 Task: Create a task  Develop a new online tool for online course scheduling , assign it to team member softage.3@softage.net in the project BoostPro and update the status of the task to  At Risk , set the priority of the task to Medium
Action: Mouse moved to (184, 279)
Screenshot: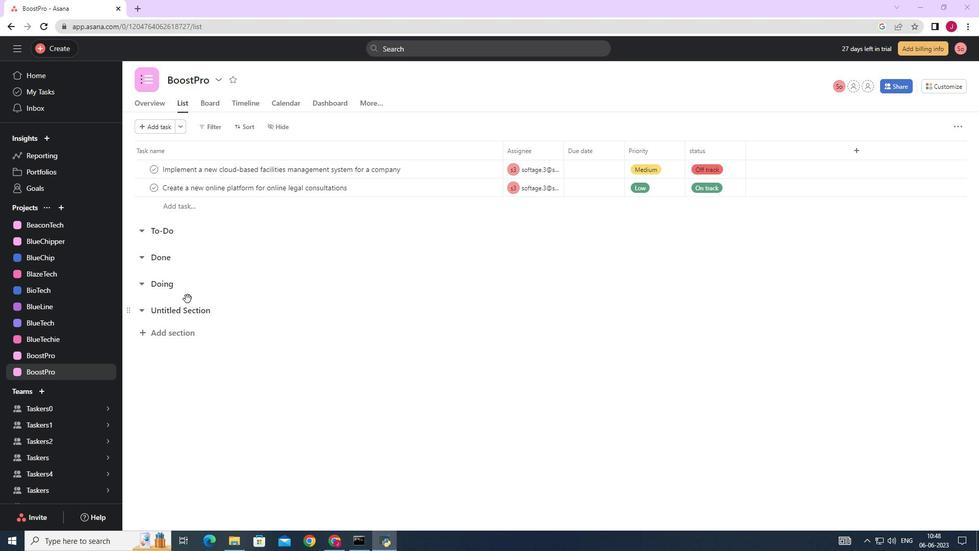 
Action: Mouse scrolled (186, 289) with delta (0, 0)
Screenshot: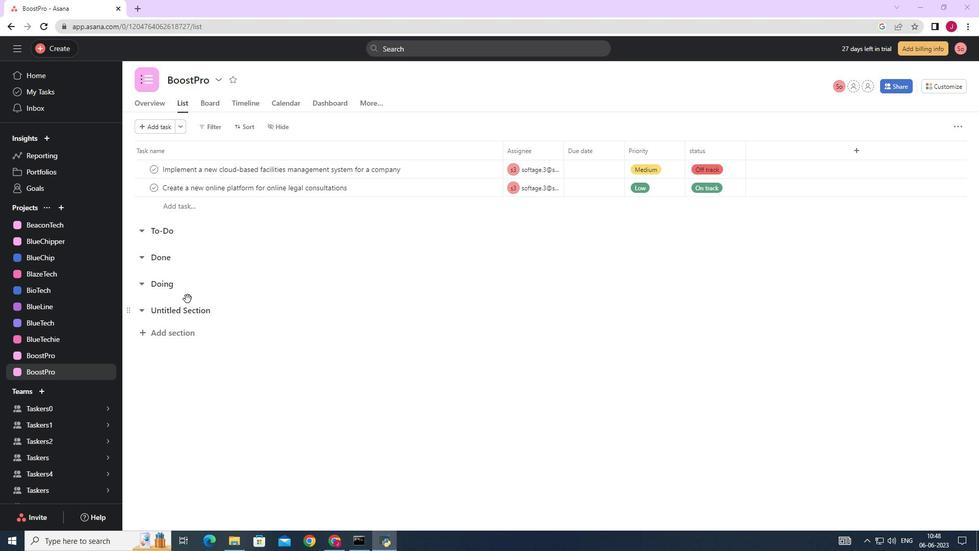 
Action: Mouse moved to (64, 48)
Screenshot: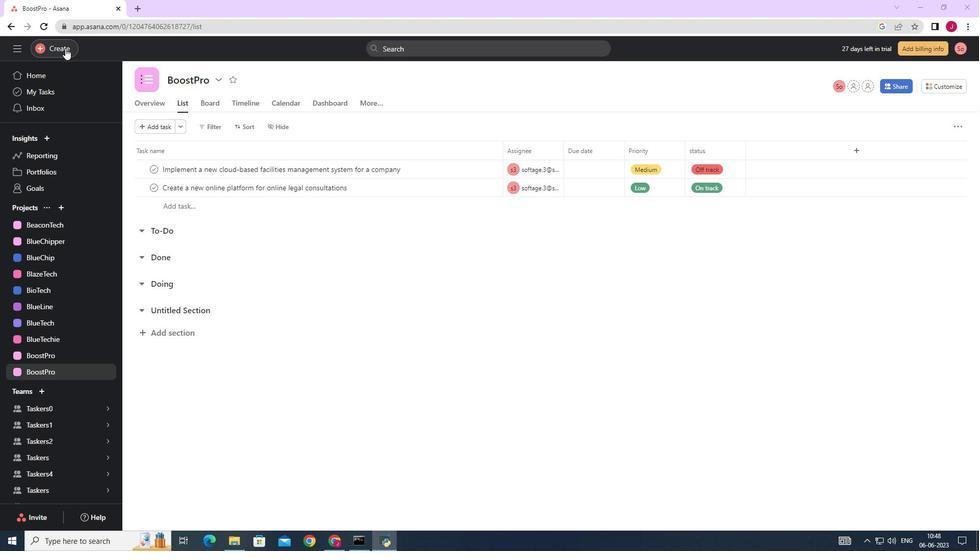 
Action: Mouse pressed left at (64, 48)
Screenshot: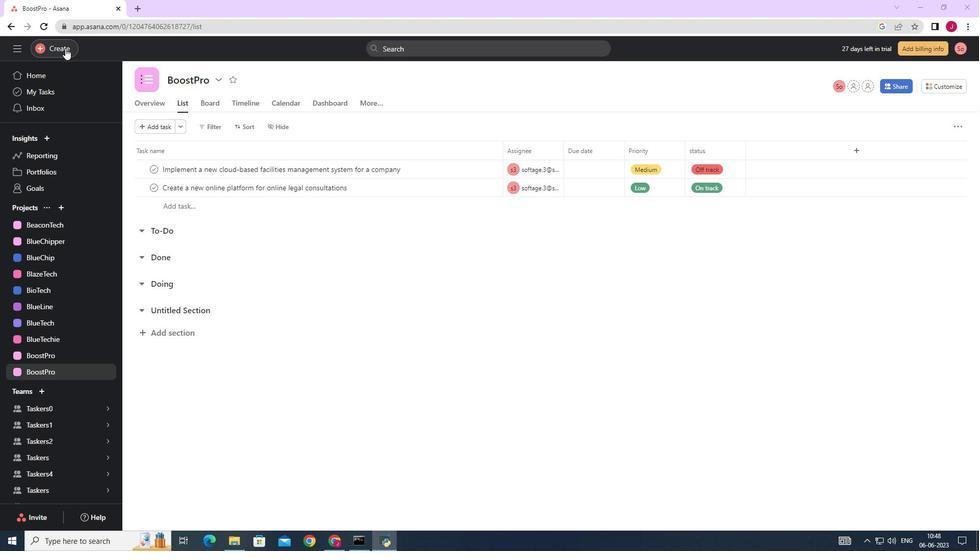 
Action: Mouse moved to (136, 50)
Screenshot: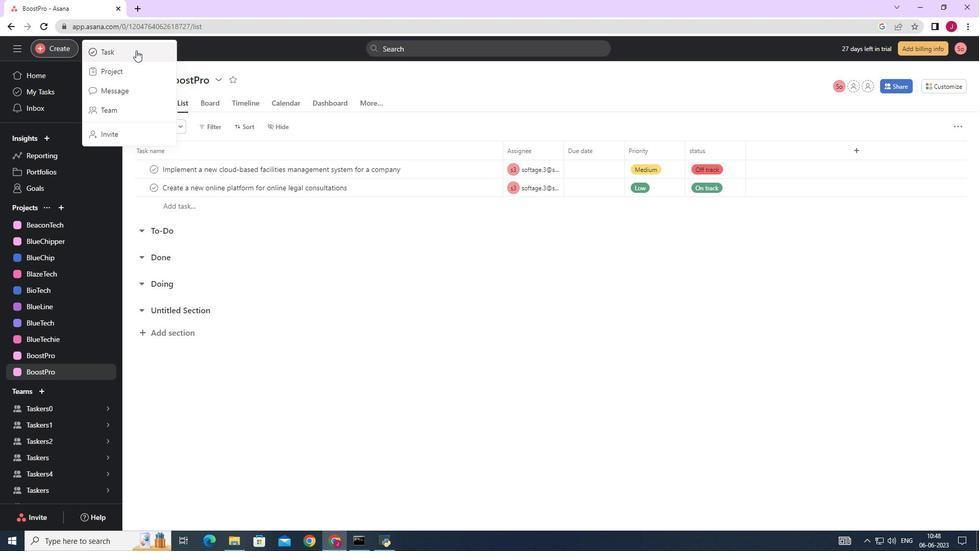 
Action: Mouse pressed left at (136, 50)
Screenshot: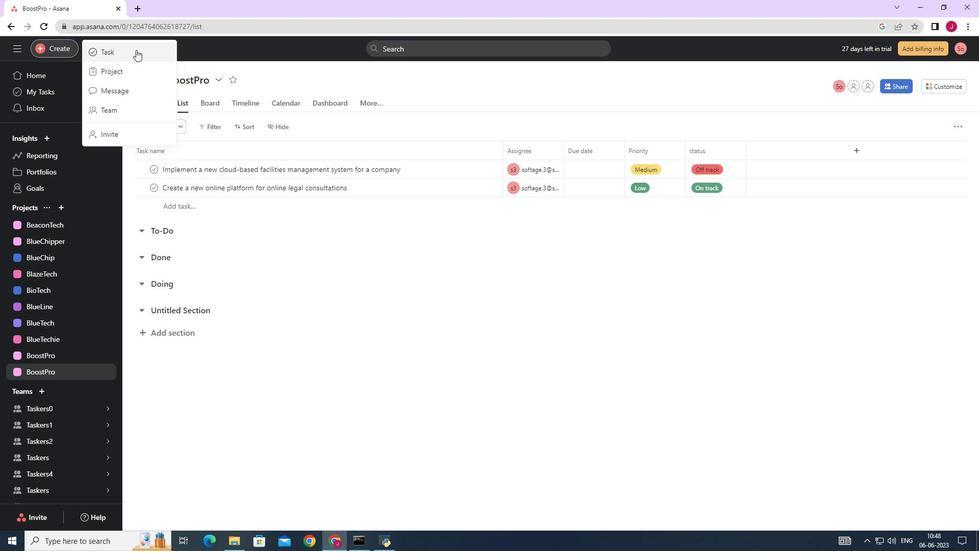 
Action: Mouse moved to (779, 336)
Screenshot: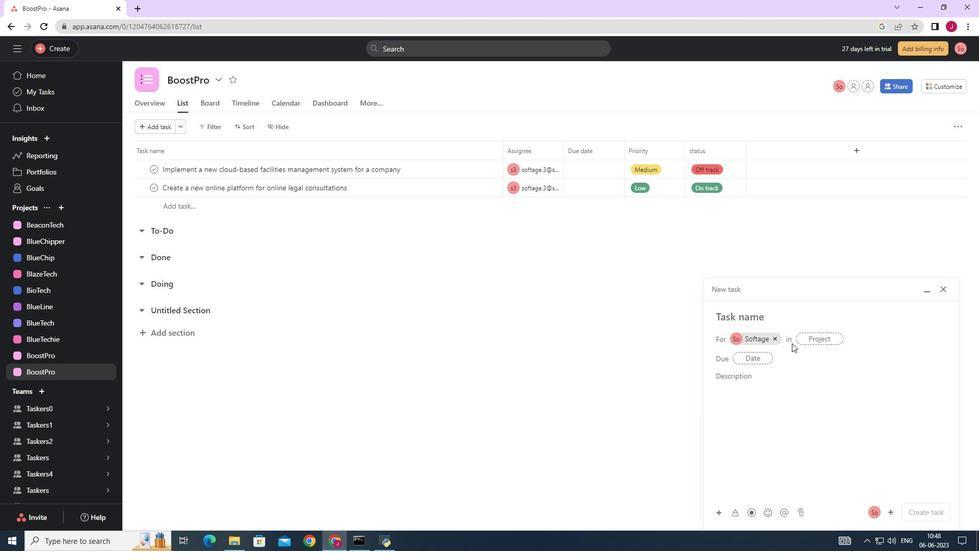 
Action: Mouse pressed left at (779, 336)
Screenshot: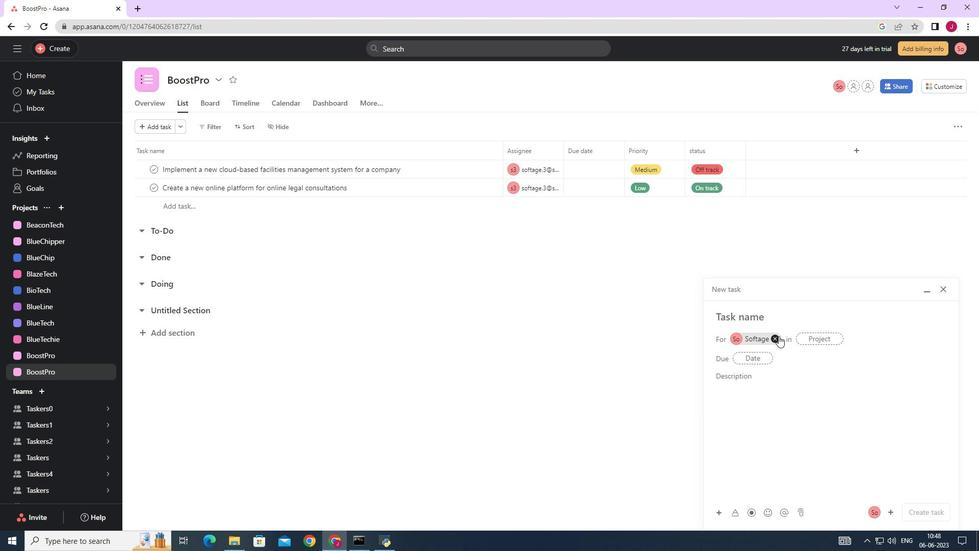 
Action: Mouse moved to (744, 318)
Screenshot: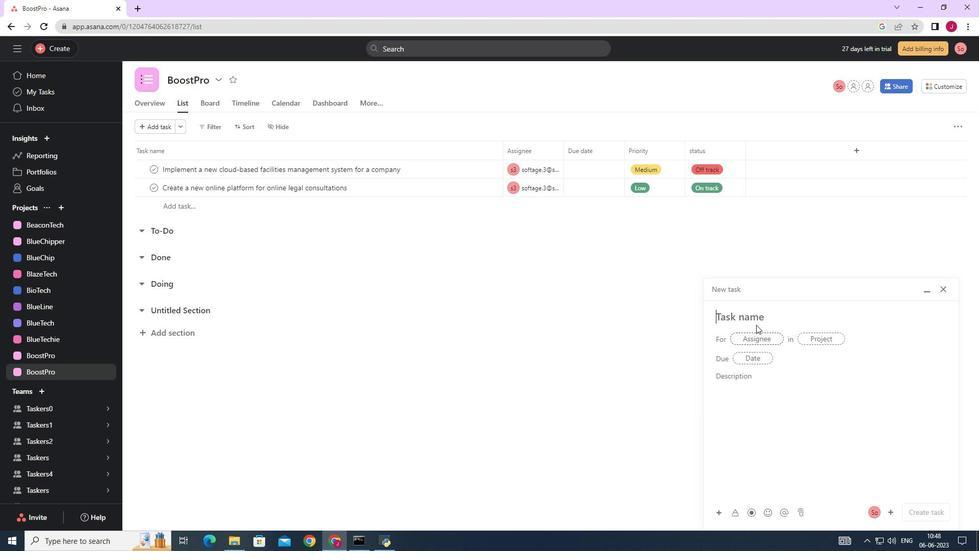 
Action: Mouse pressed left at (744, 318)
Screenshot: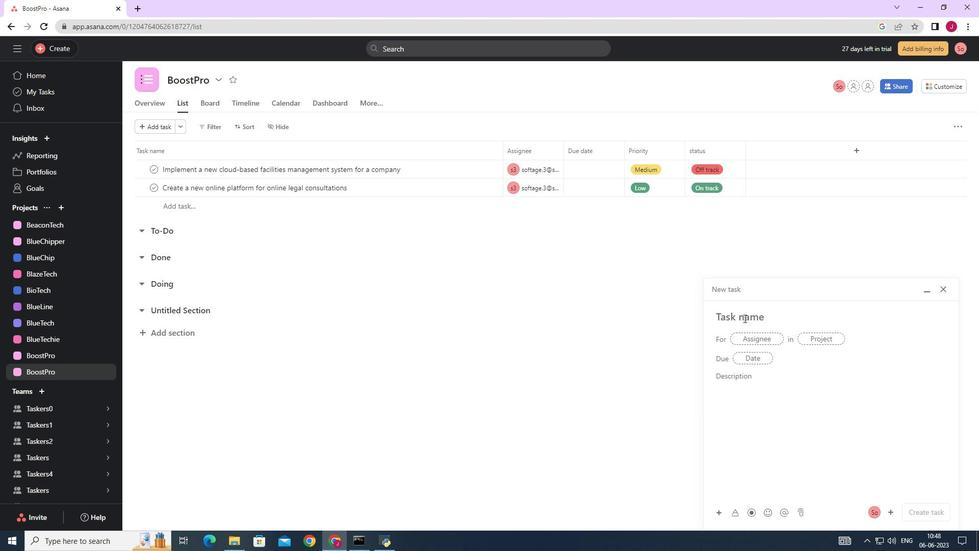 
Action: Mouse moved to (743, 320)
Screenshot: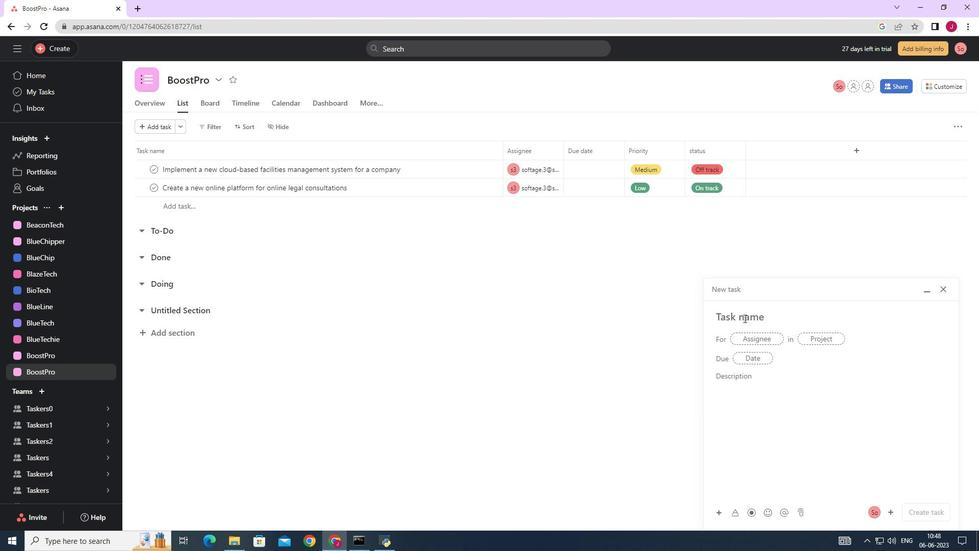 
Action: Key pressed <Key.caps_lock>D<Key.caps_lock>evelop<Key.space>a<Key.space>new<Key.space>online<Key.space>tool<Key.space>for<Key.space>online<Key.space>course<Key.space>scheduling<Key.space>
Screenshot: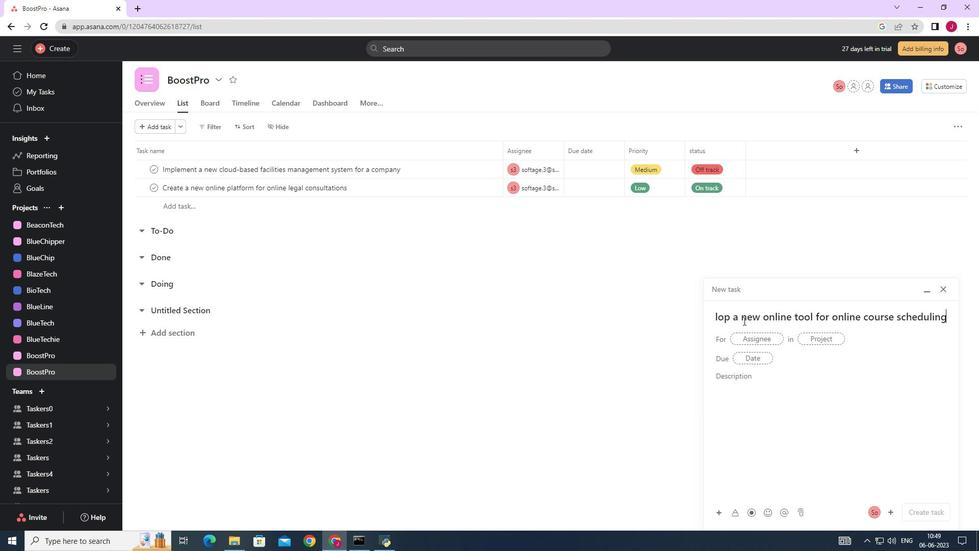 
Action: Mouse moved to (755, 337)
Screenshot: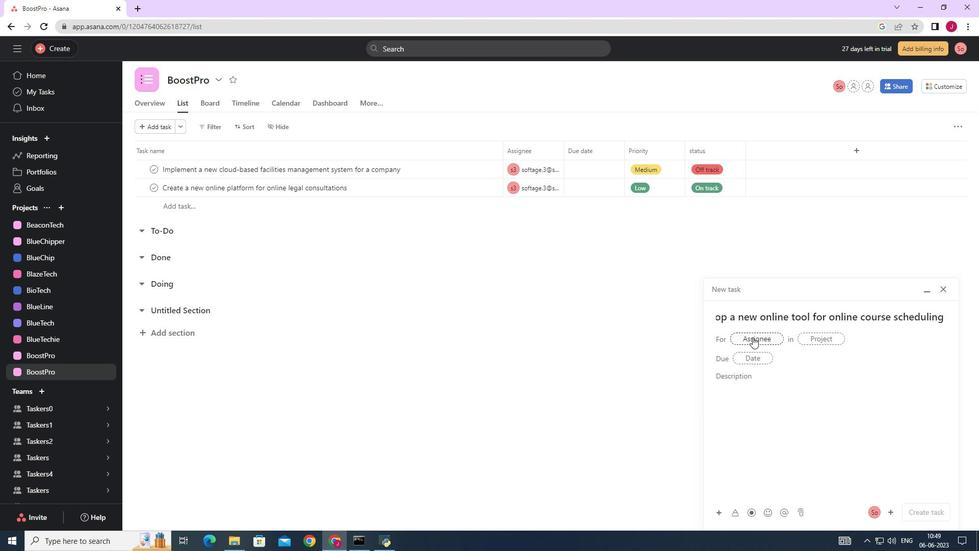 
Action: Mouse pressed left at (755, 337)
Screenshot: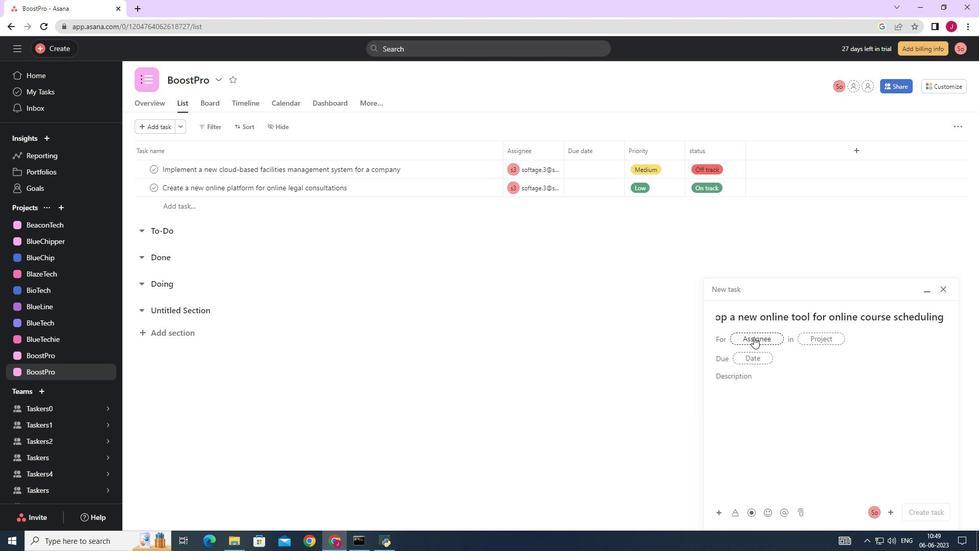 
Action: Mouse moved to (756, 337)
Screenshot: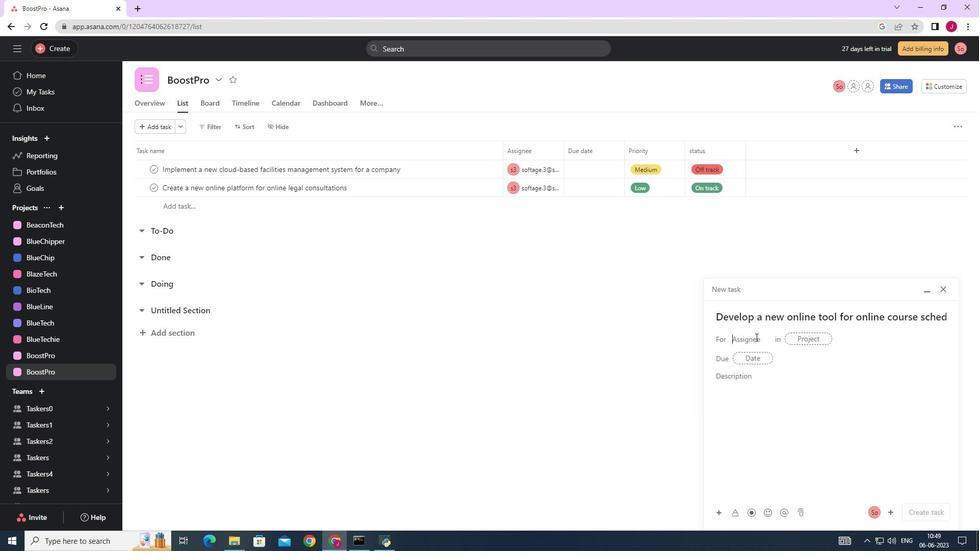 
Action: Key pressed softage.3
Screenshot: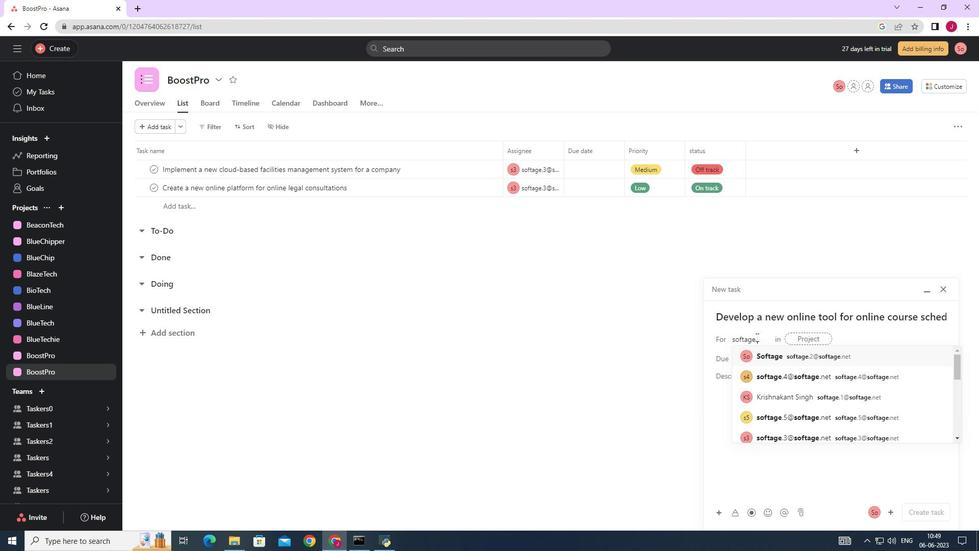 
Action: Mouse moved to (802, 351)
Screenshot: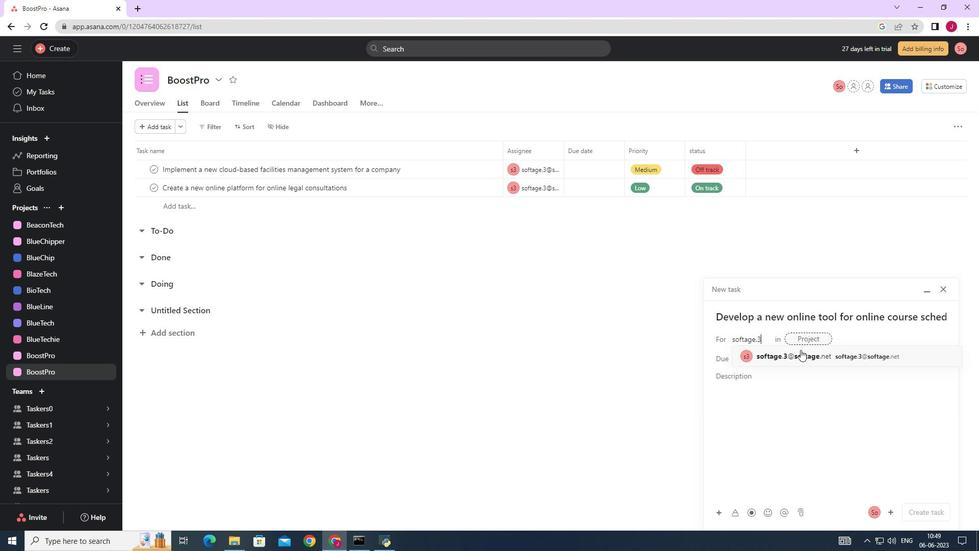 
Action: Mouse pressed left at (802, 351)
Screenshot: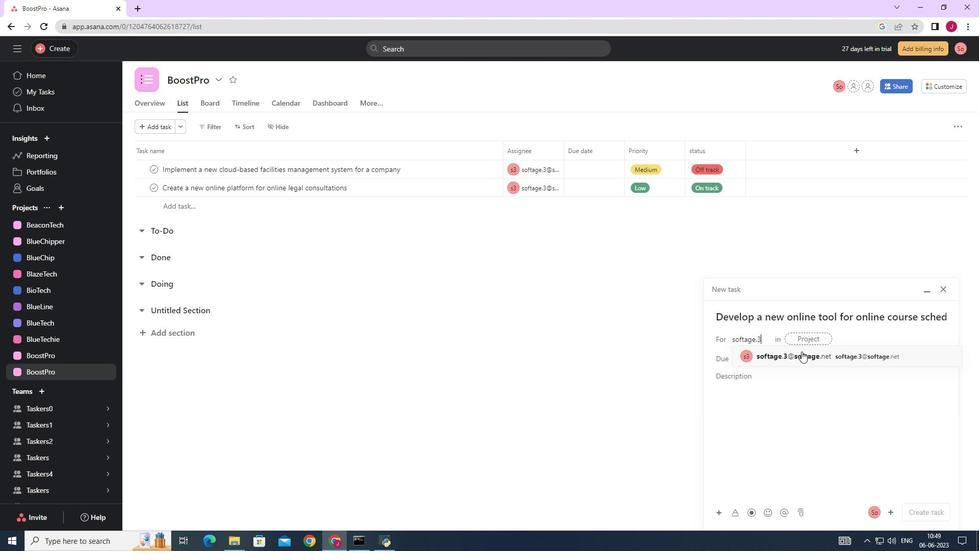 
Action: Mouse moved to (642, 355)
Screenshot: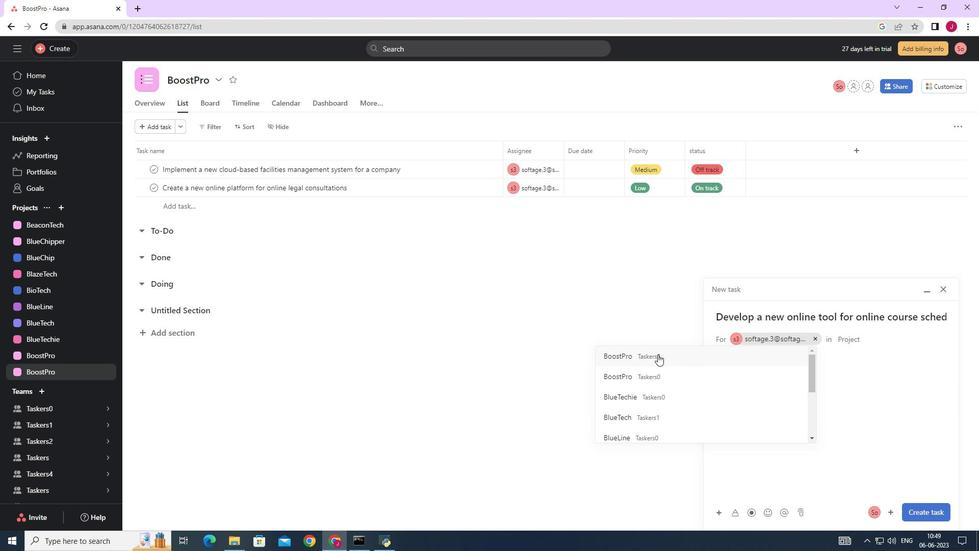 
Action: Mouse pressed left at (642, 355)
Screenshot: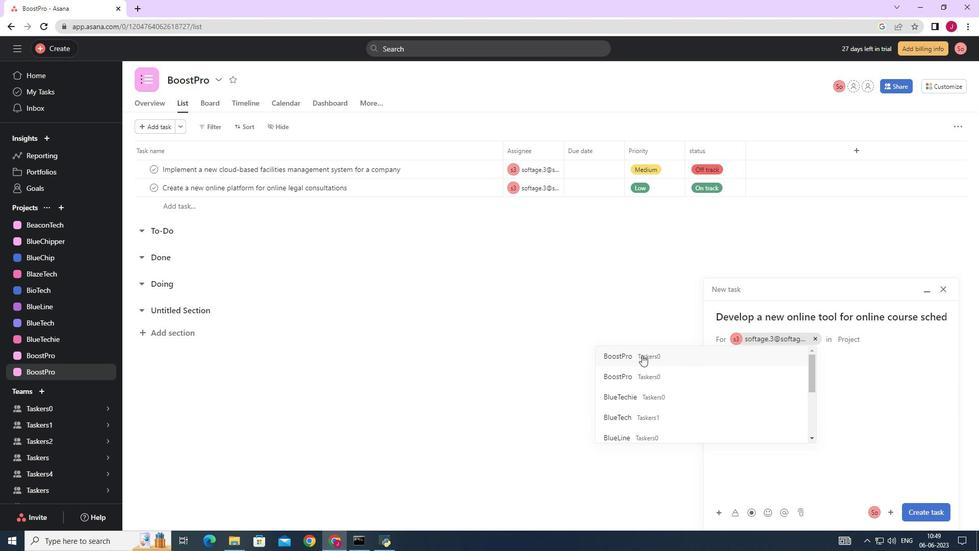 
Action: Mouse moved to (771, 379)
Screenshot: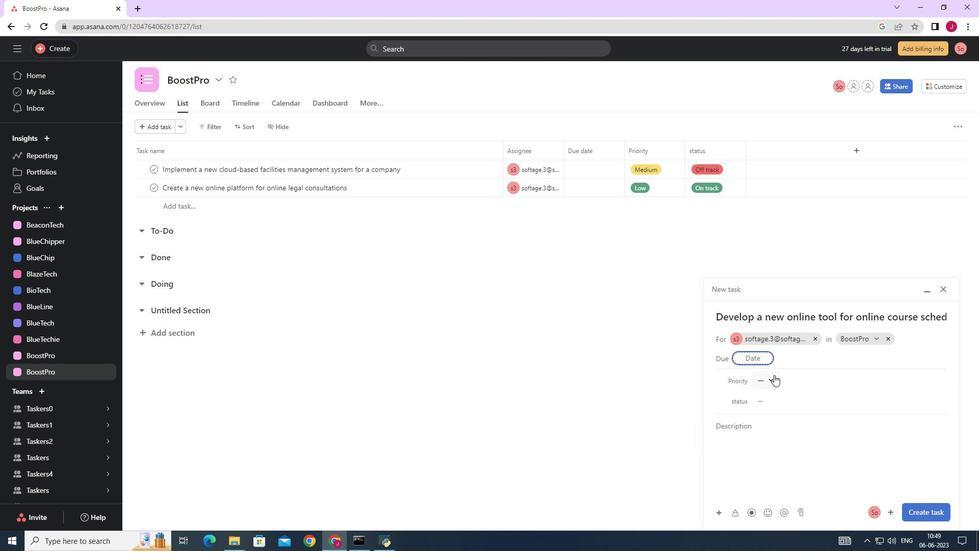 
Action: Mouse pressed left at (771, 379)
Screenshot: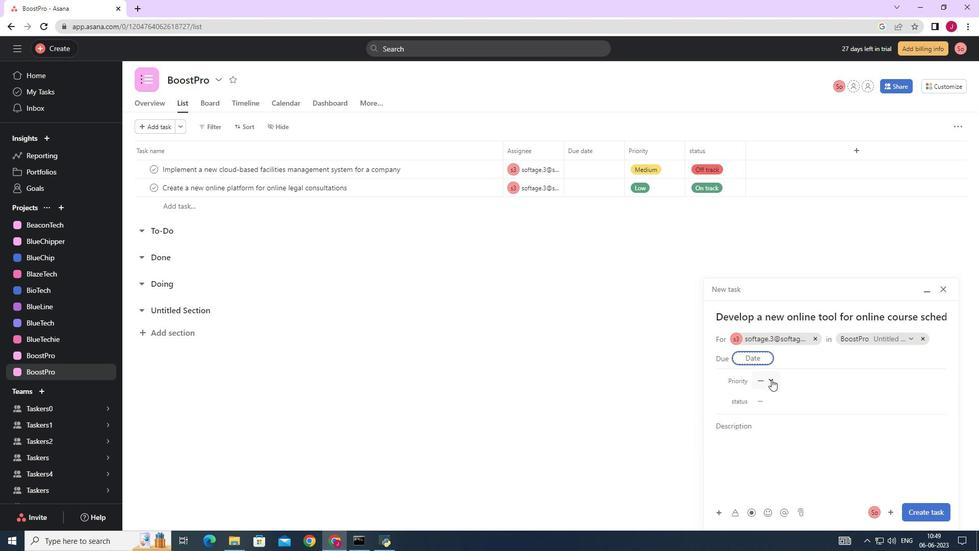 
Action: Mouse moved to (783, 428)
Screenshot: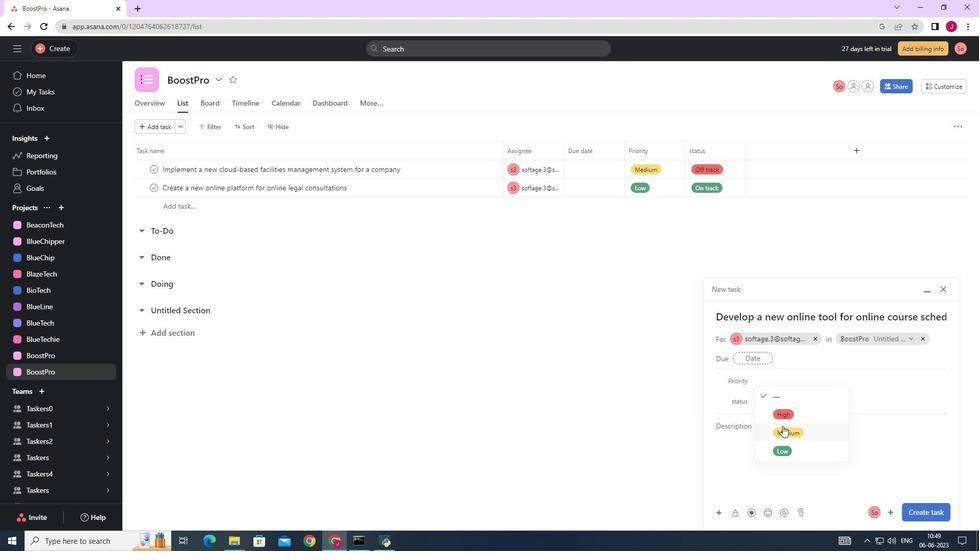 
Action: Mouse pressed left at (783, 428)
Screenshot: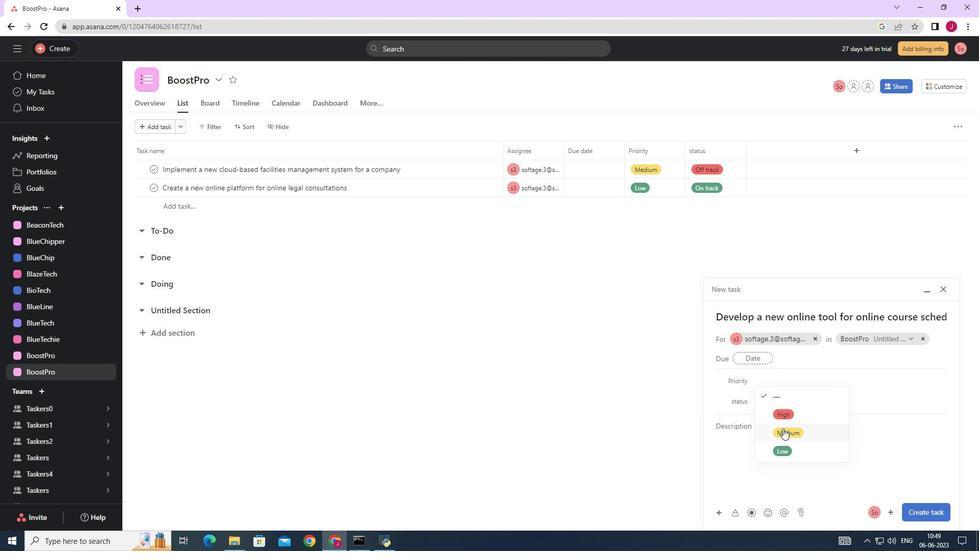 
Action: Mouse moved to (771, 399)
Screenshot: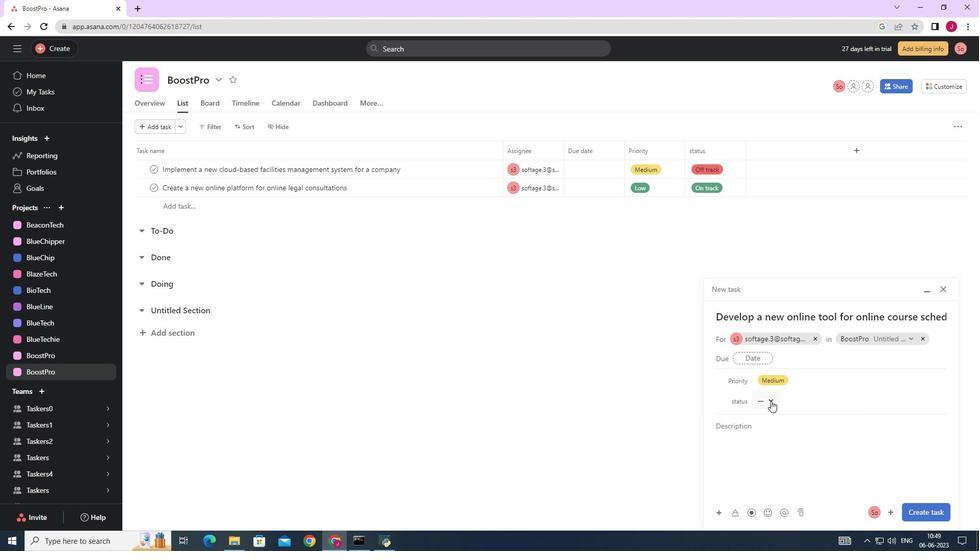 
Action: Mouse pressed left at (771, 399)
Screenshot: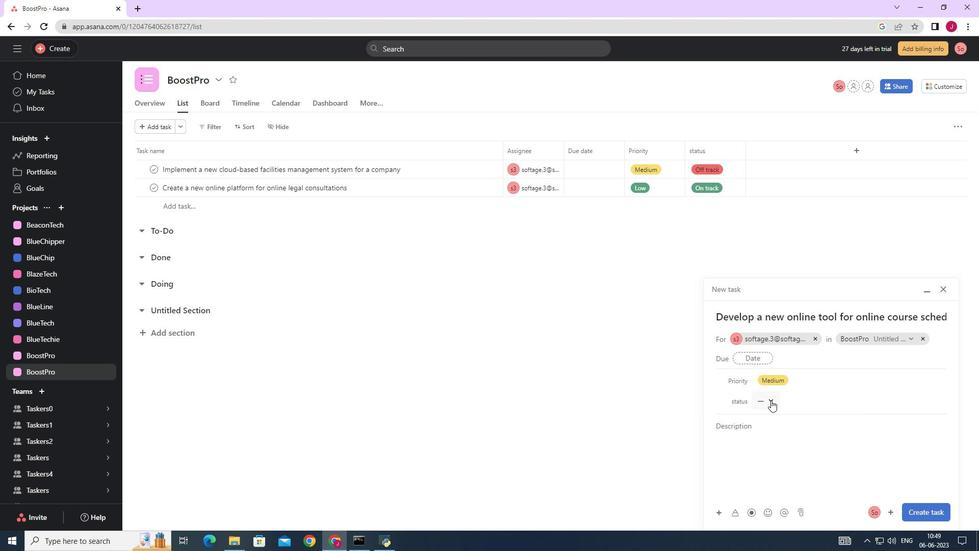 
Action: Mouse moved to (785, 468)
Screenshot: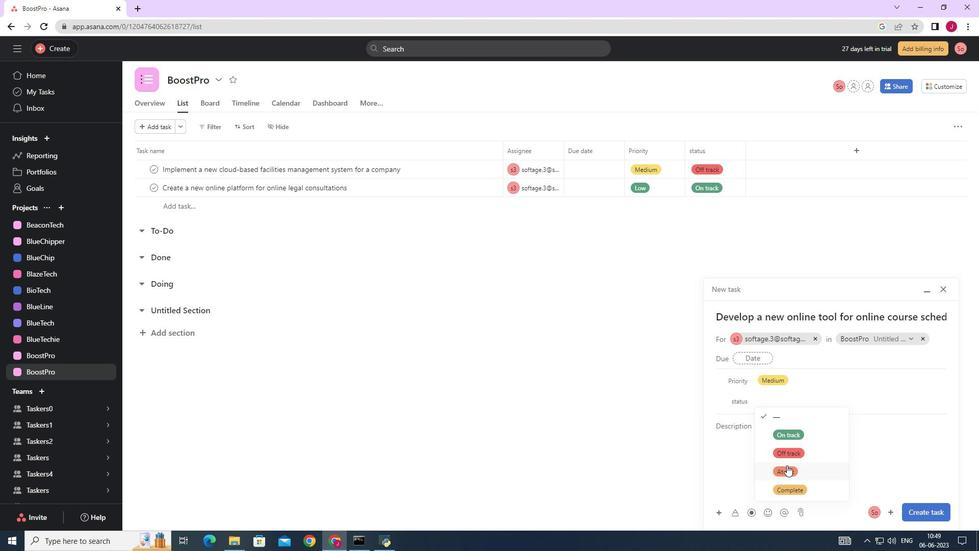 
Action: Mouse pressed left at (785, 468)
Screenshot: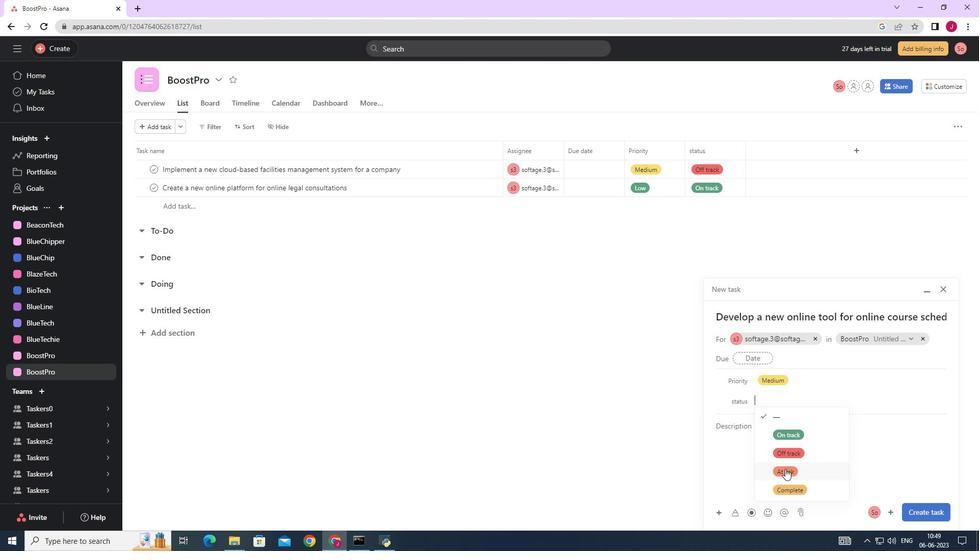 
Action: Mouse moved to (929, 513)
Screenshot: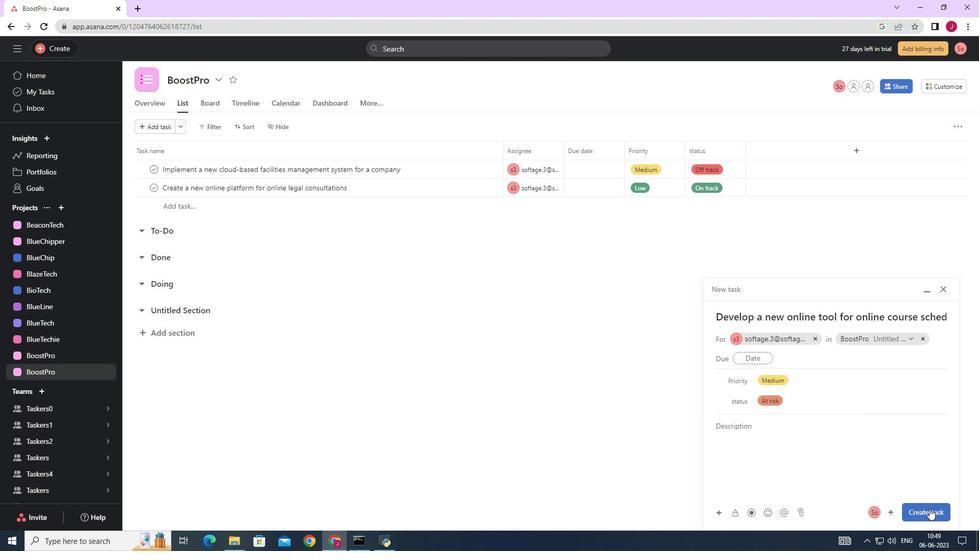 
Action: Mouse pressed left at (929, 513)
Screenshot: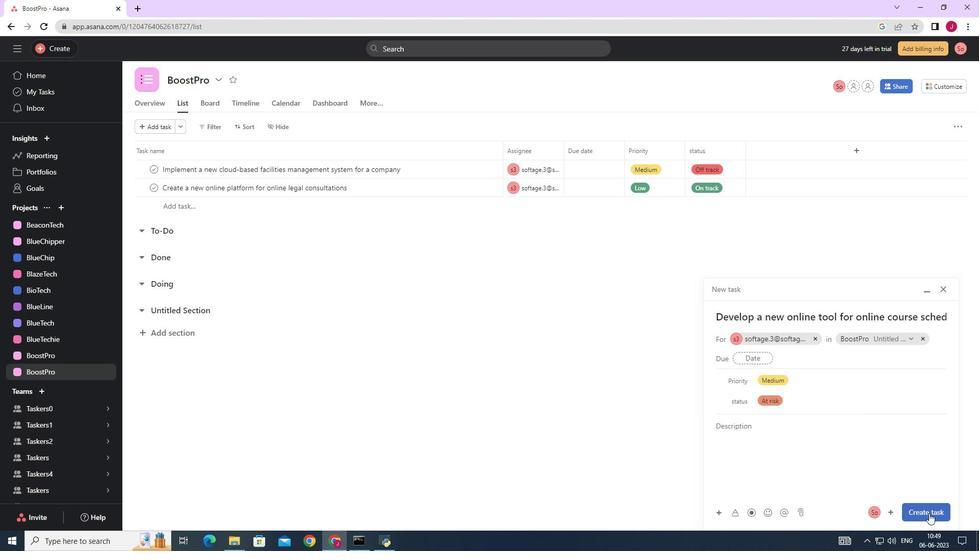 
Action: Mouse moved to (833, 410)
Screenshot: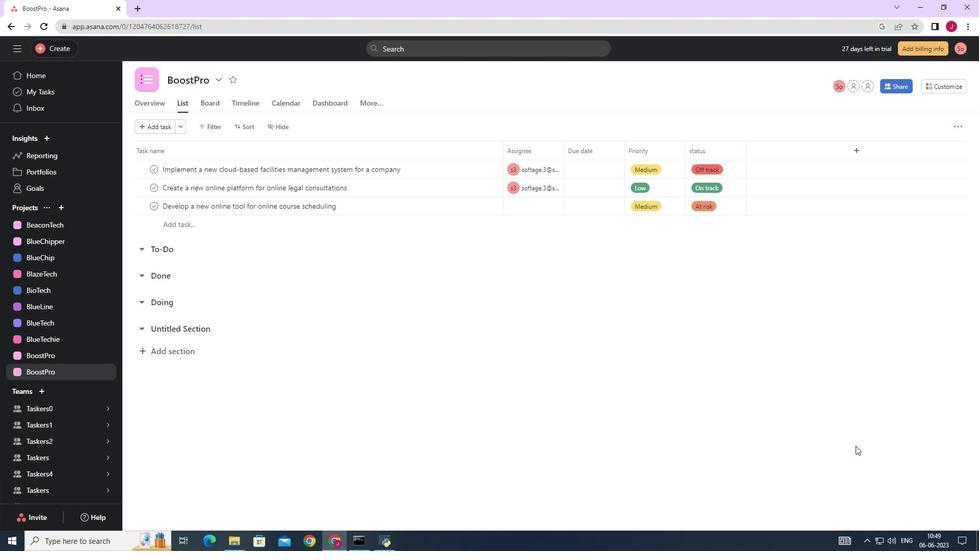 
